 Task: Sort the products in the category "Toothbrushes" by price (highest first).
Action: Mouse moved to (687, 284)
Screenshot: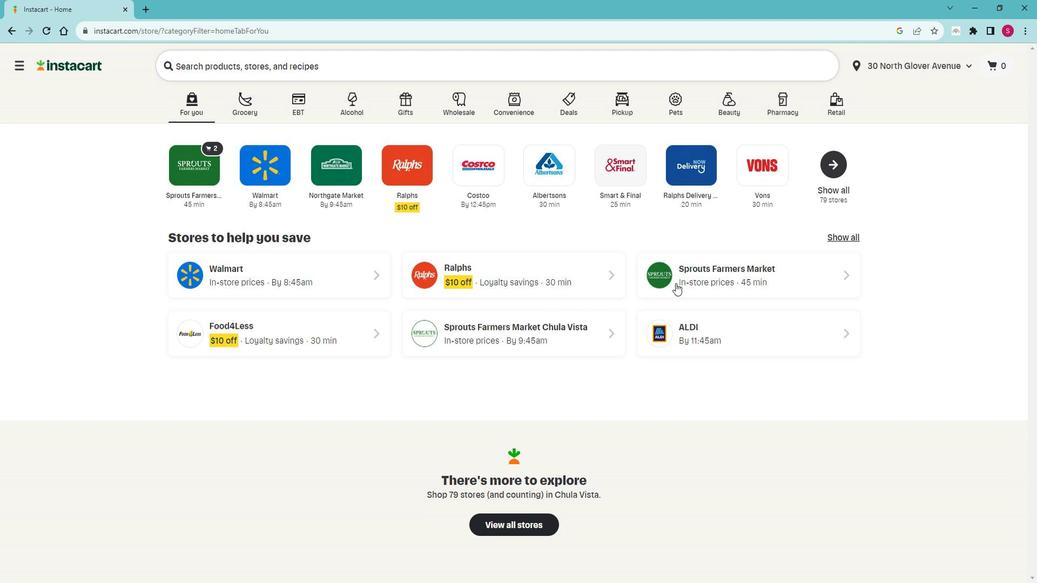 
Action: Mouse pressed left at (687, 284)
Screenshot: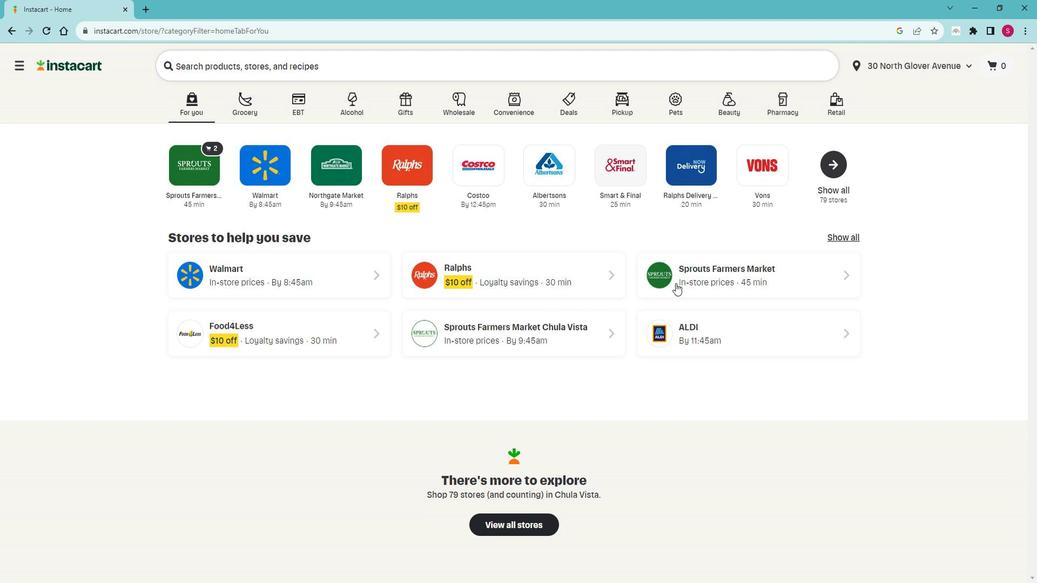 
Action: Mouse moved to (61, 467)
Screenshot: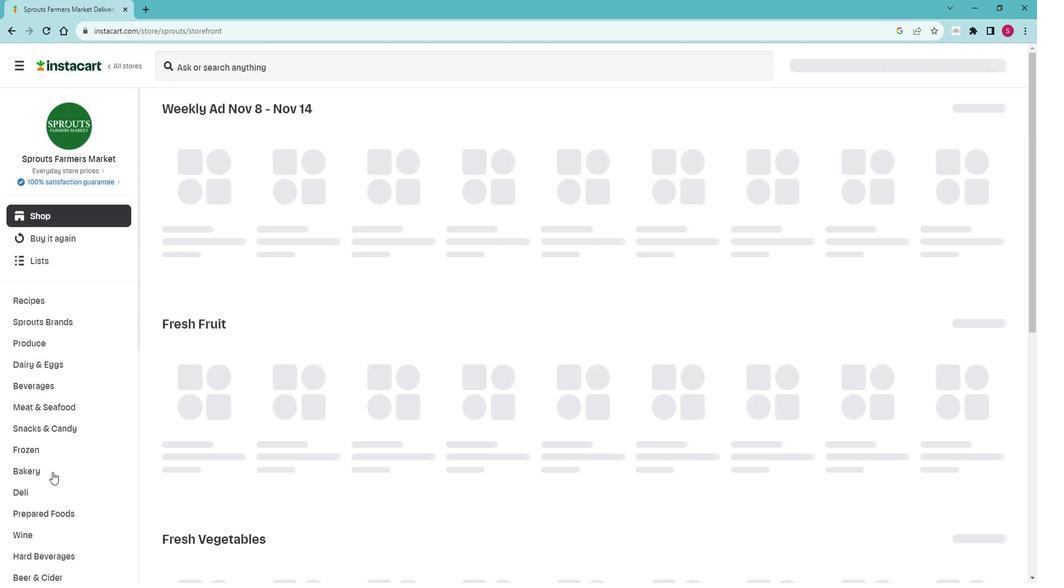 
Action: Mouse scrolled (61, 466) with delta (0, 0)
Screenshot: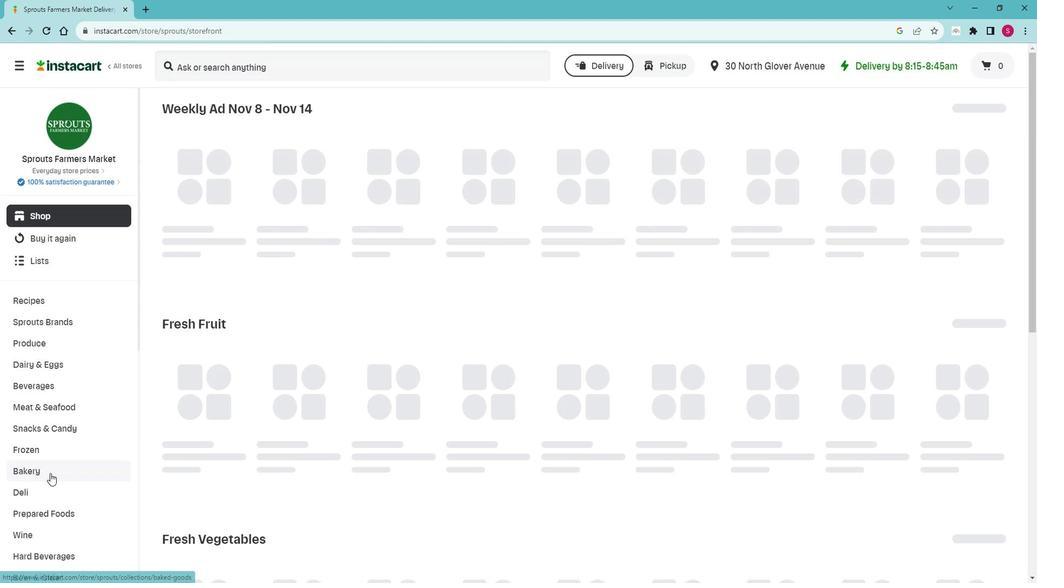 
Action: Mouse scrolled (61, 466) with delta (0, 0)
Screenshot: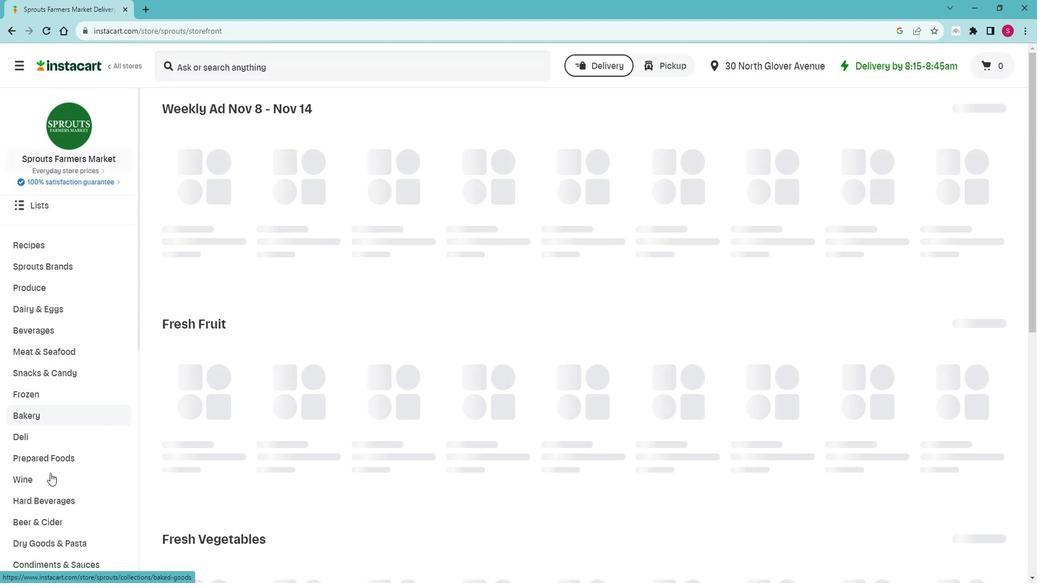 
Action: Mouse scrolled (61, 466) with delta (0, 0)
Screenshot: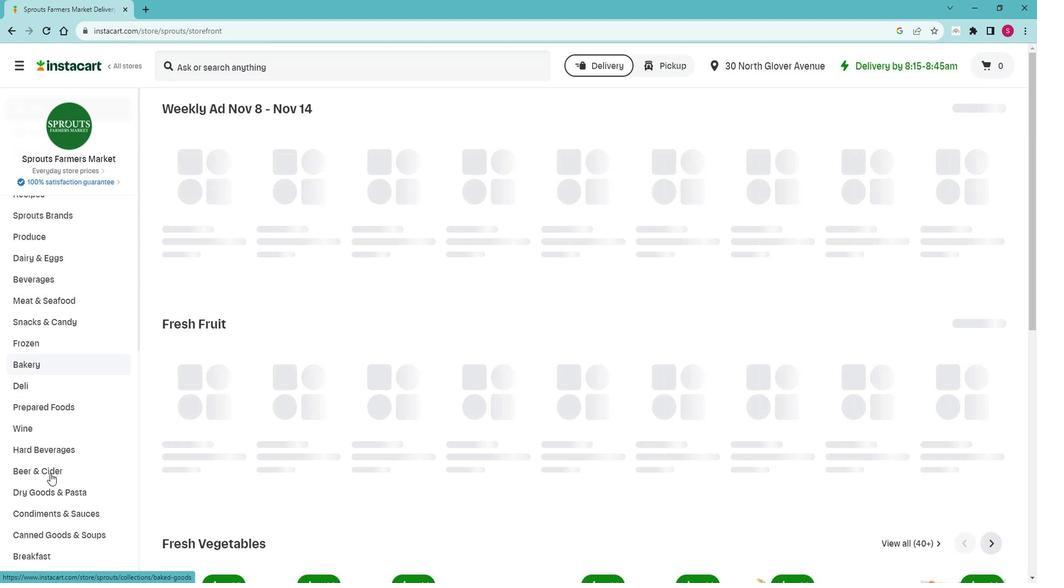 
Action: Mouse scrolled (61, 466) with delta (0, 0)
Screenshot: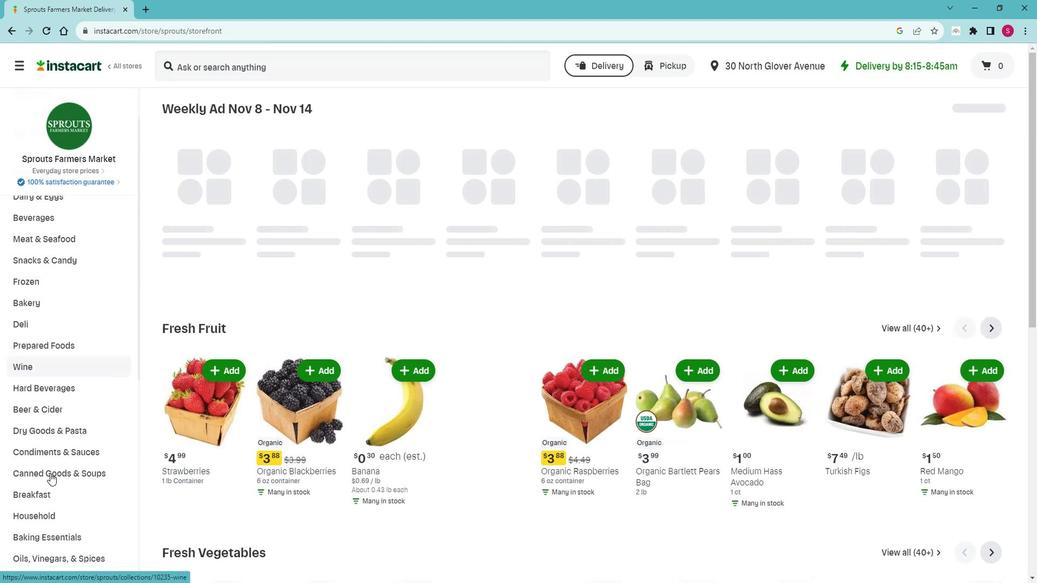 
Action: Mouse scrolled (61, 466) with delta (0, 0)
Screenshot: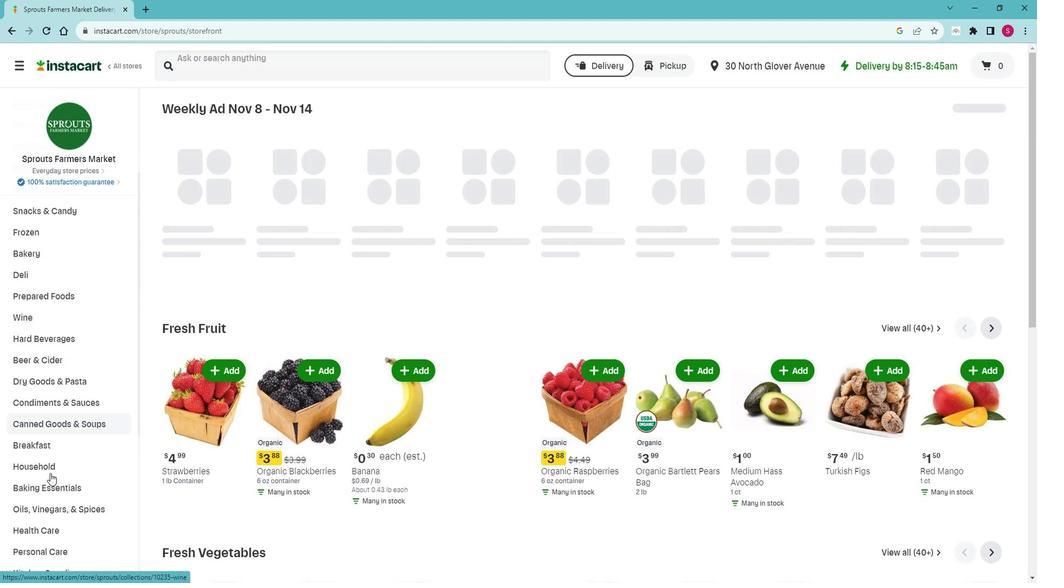 
Action: Mouse scrolled (61, 466) with delta (0, 0)
Screenshot: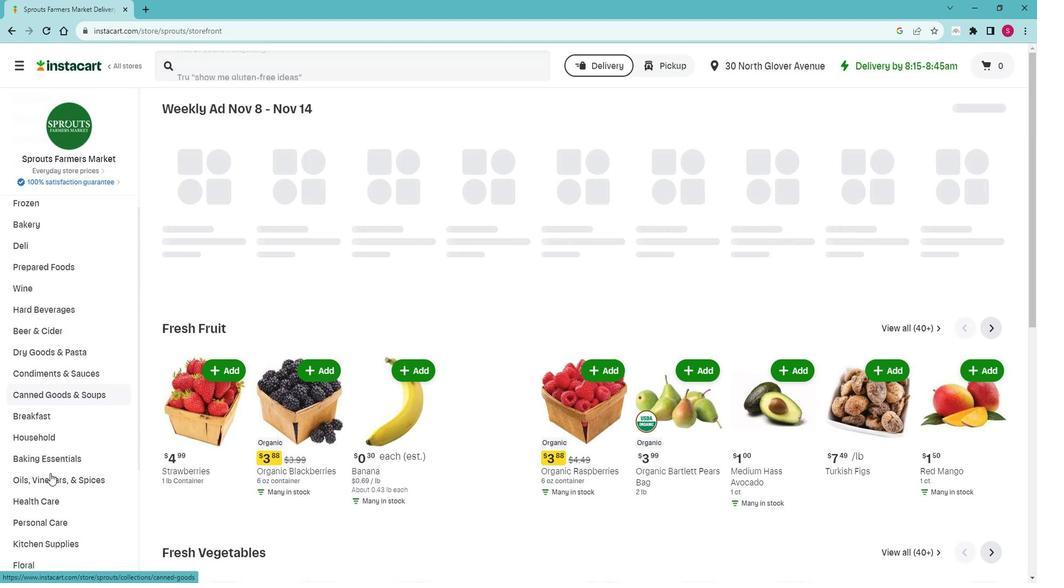 
Action: Mouse scrolled (61, 466) with delta (0, 0)
Screenshot: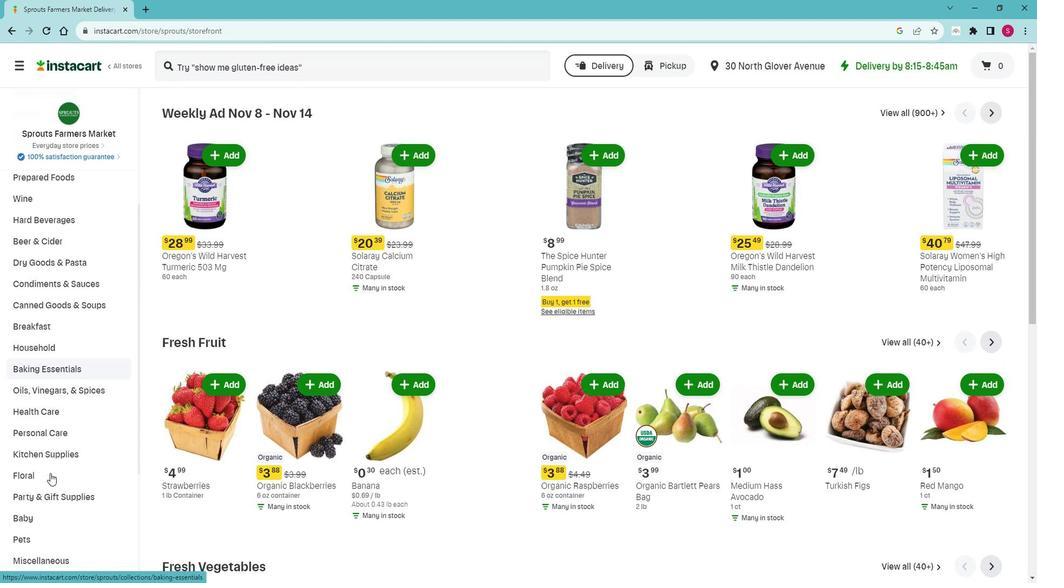 
Action: Mouse moved to (89, 380)
Screenshot: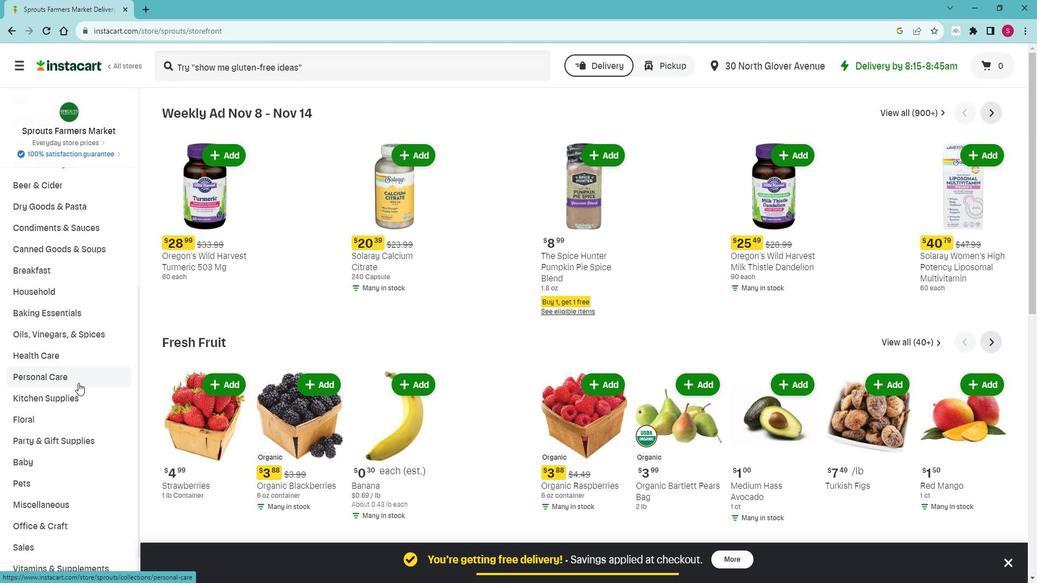 
Action: Mouse pressed left at (89, 380)
Screenshot: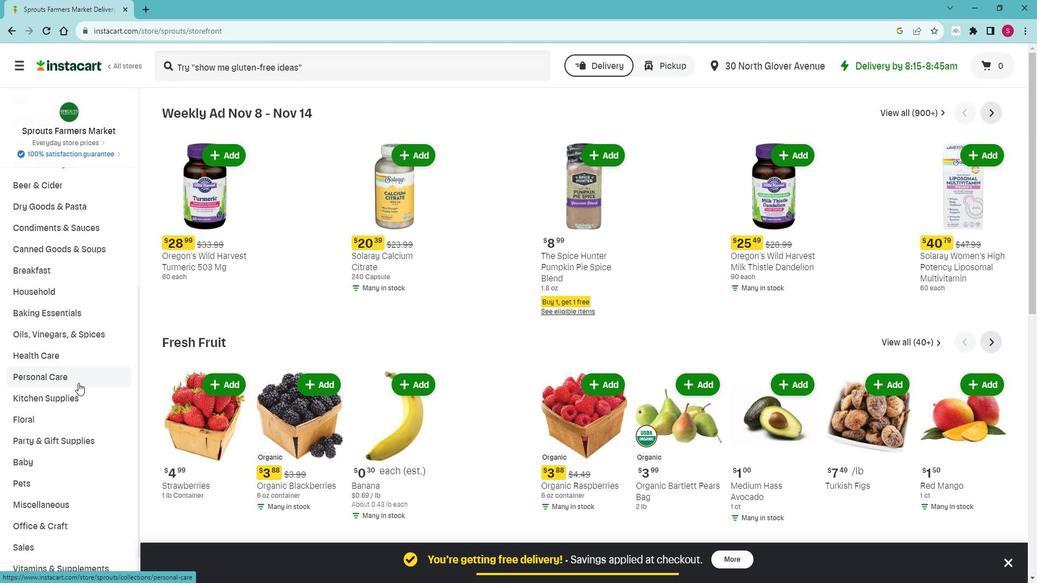 
Action: Mouse moved to (76, 411)
Screenshot: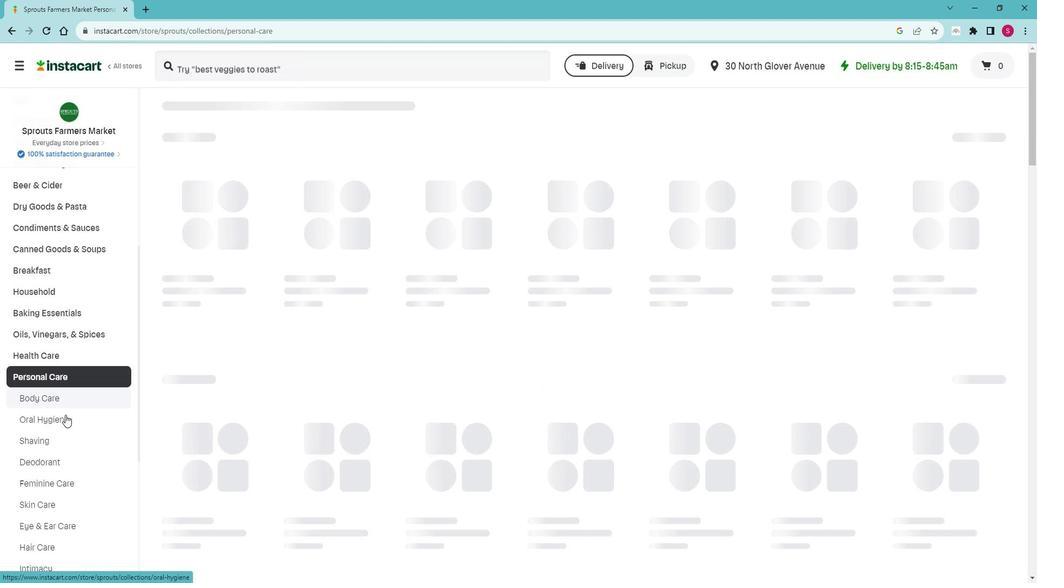 
Action: Mouse pressed left at (76, 411)
Screenshot: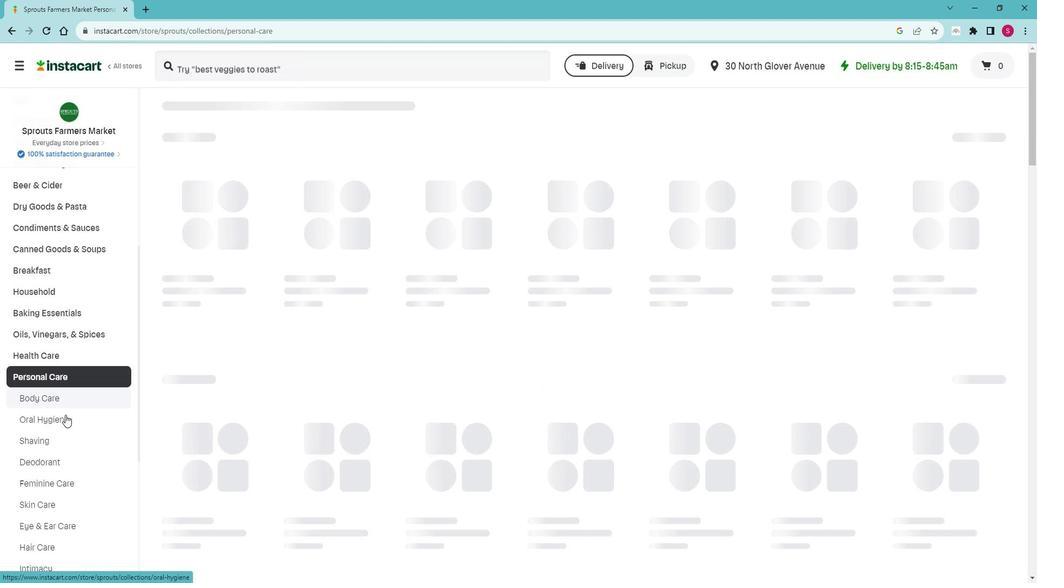 
Action: Mouse moved to (238, 149)
Screenshot: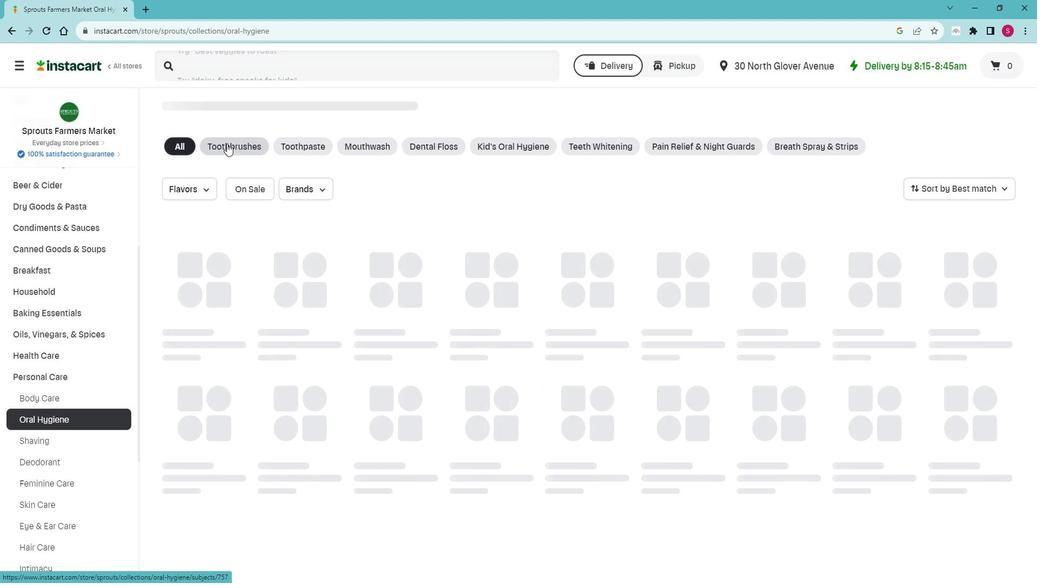 
Action: Mouse pressed left at (238, 149)
Screenshot: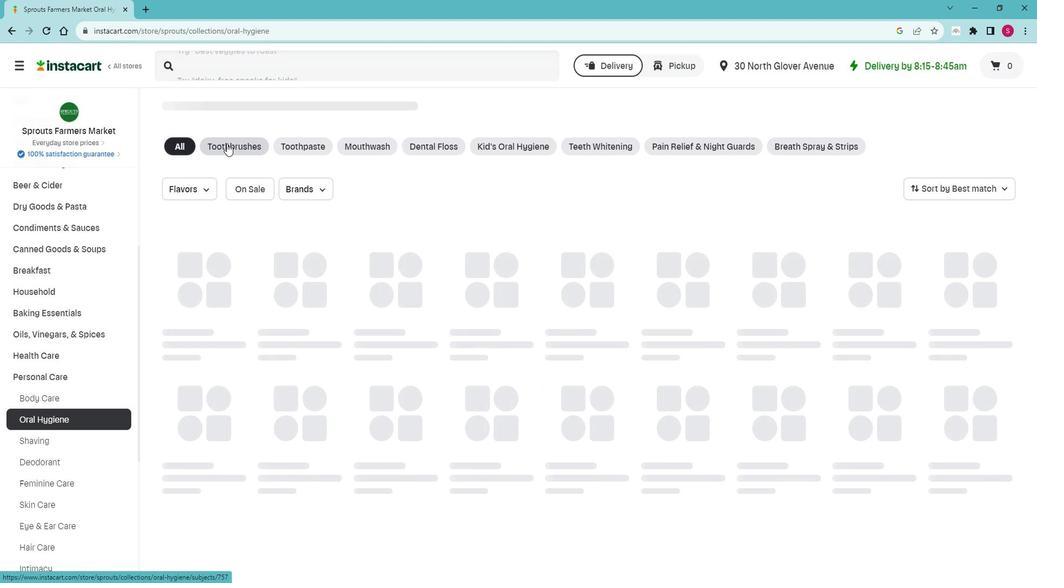 
Action: Mouse moved to (995, 201)
Screenshot: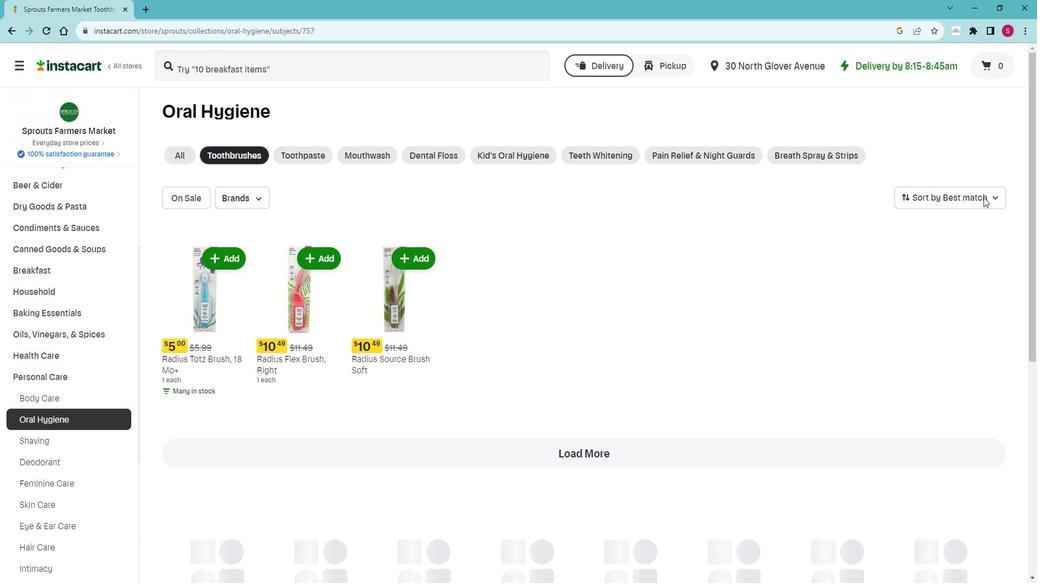 
Action: Mouse pressed left at (995, 201)
Screenshot: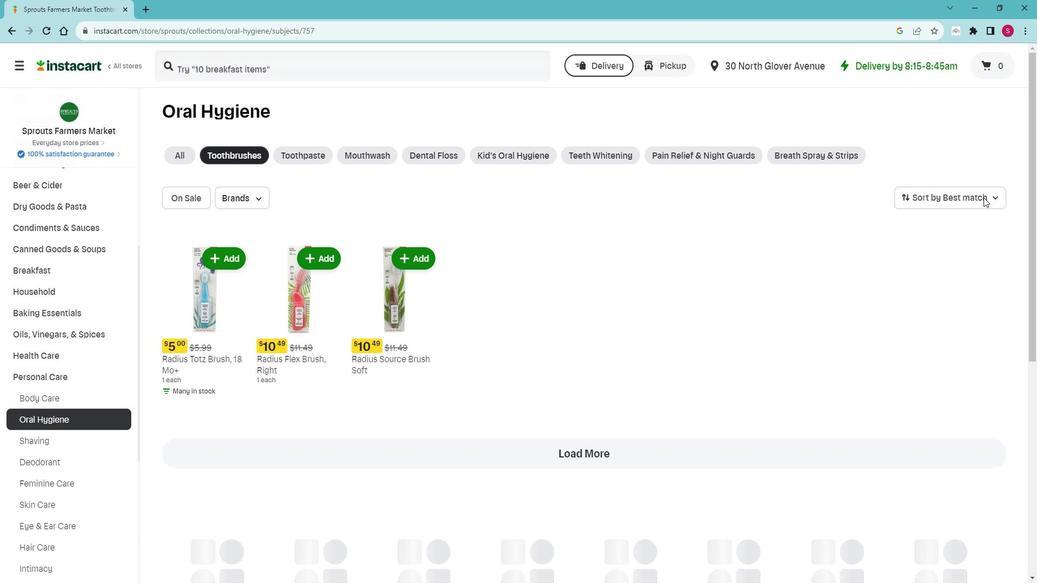 
Action: Mouse moved to (976, 274)
Screenshot: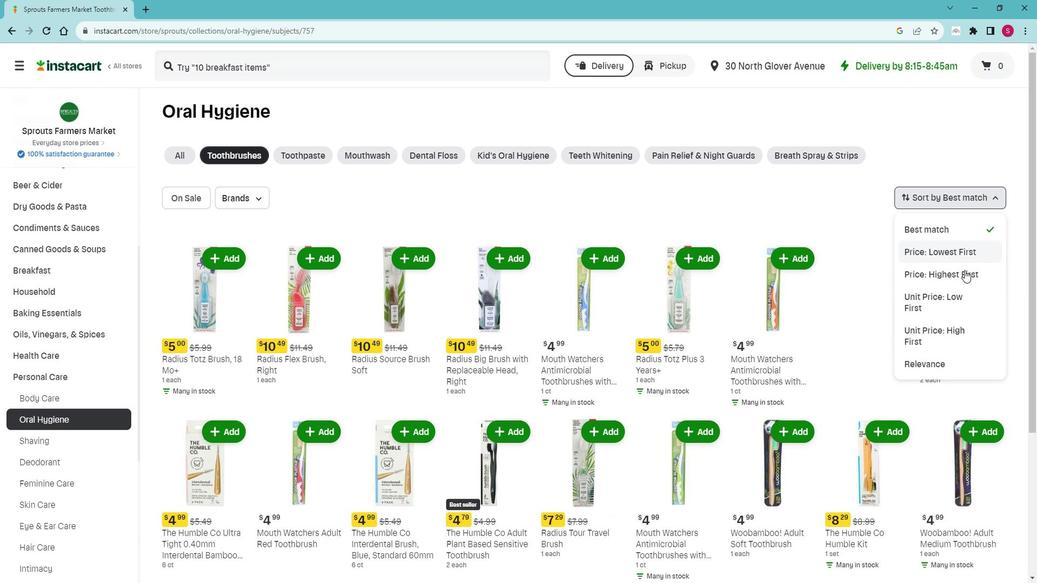 
Action: Mouse pressed left at (976, 274)
Screenshot: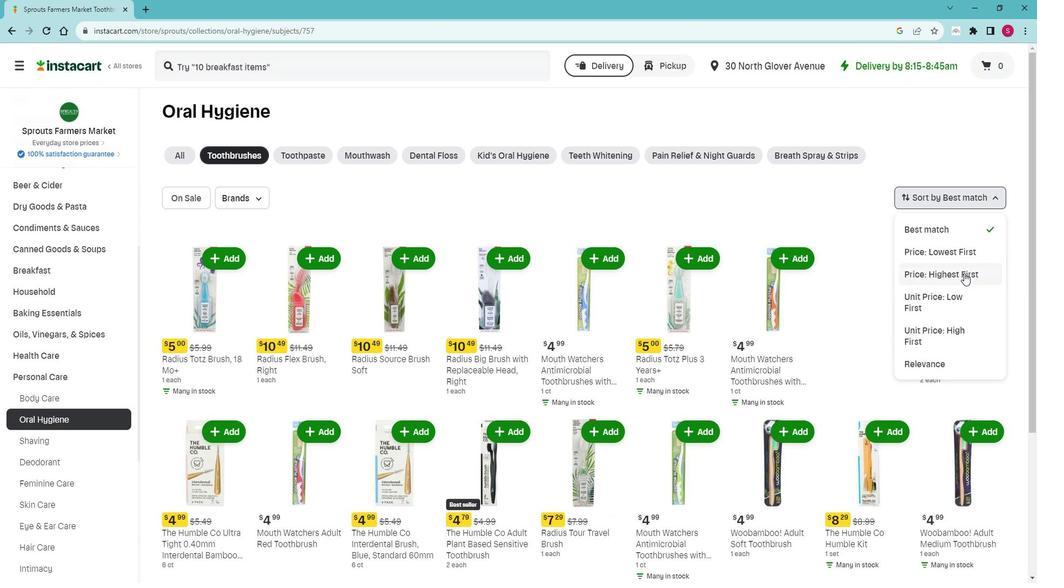 
Action: Mouse moved to (922, 251)
Screenshot: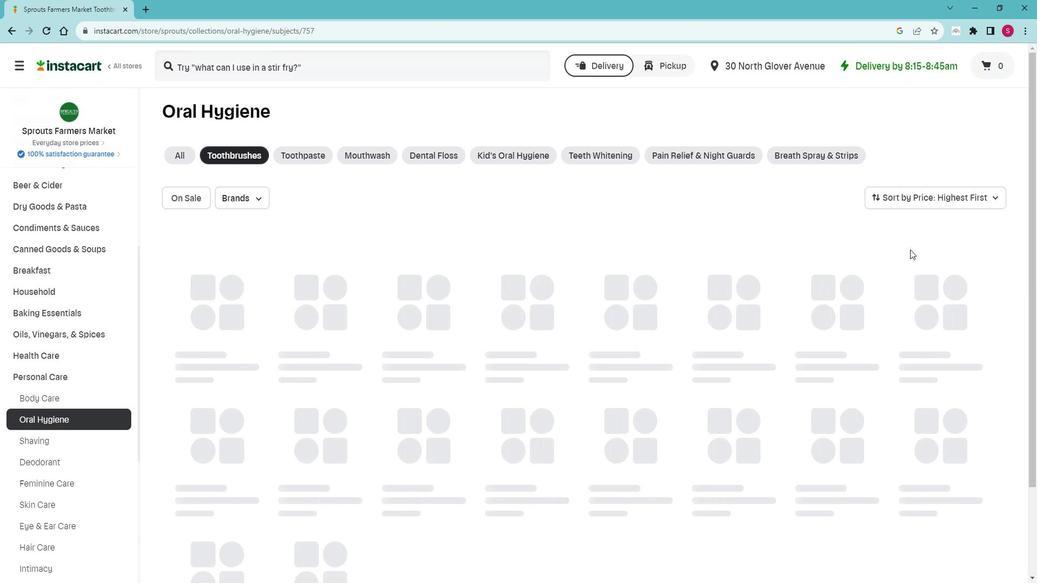 
